 Task: Select the current location as Six Flags Over Georgia, Georgia, United States . Now zoom - , and verify the location . Hide zoom slider
Action: Mouse moved to (408, 640)
Screenshot: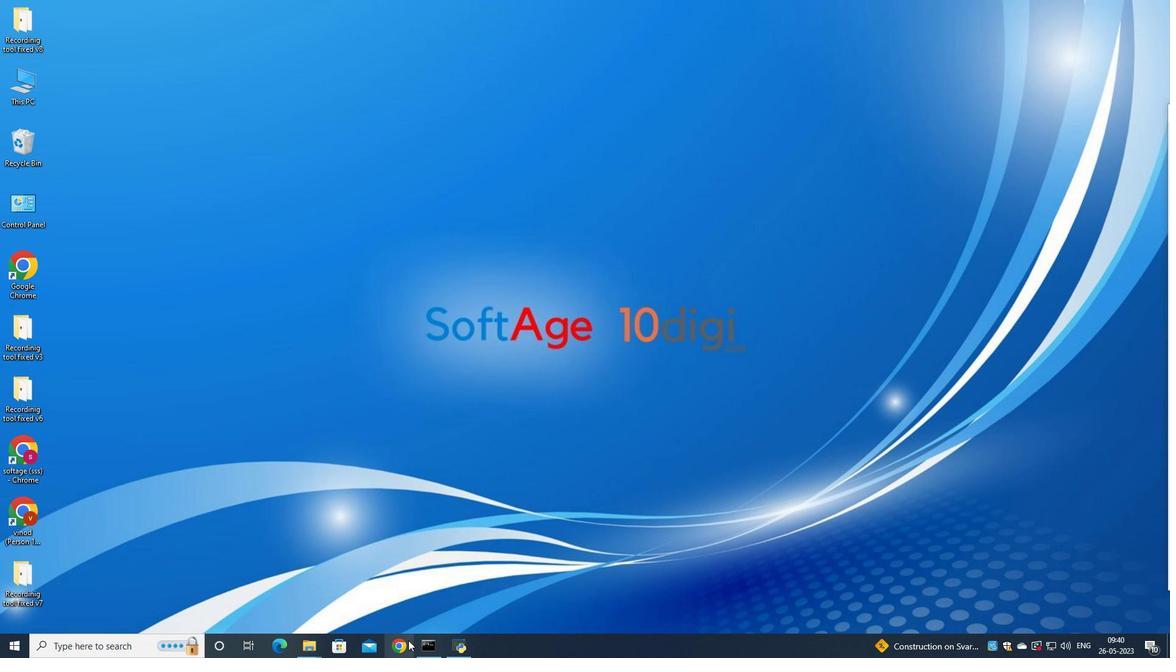 
Action: Mouse pressed left at (408, 640)
Screenshot: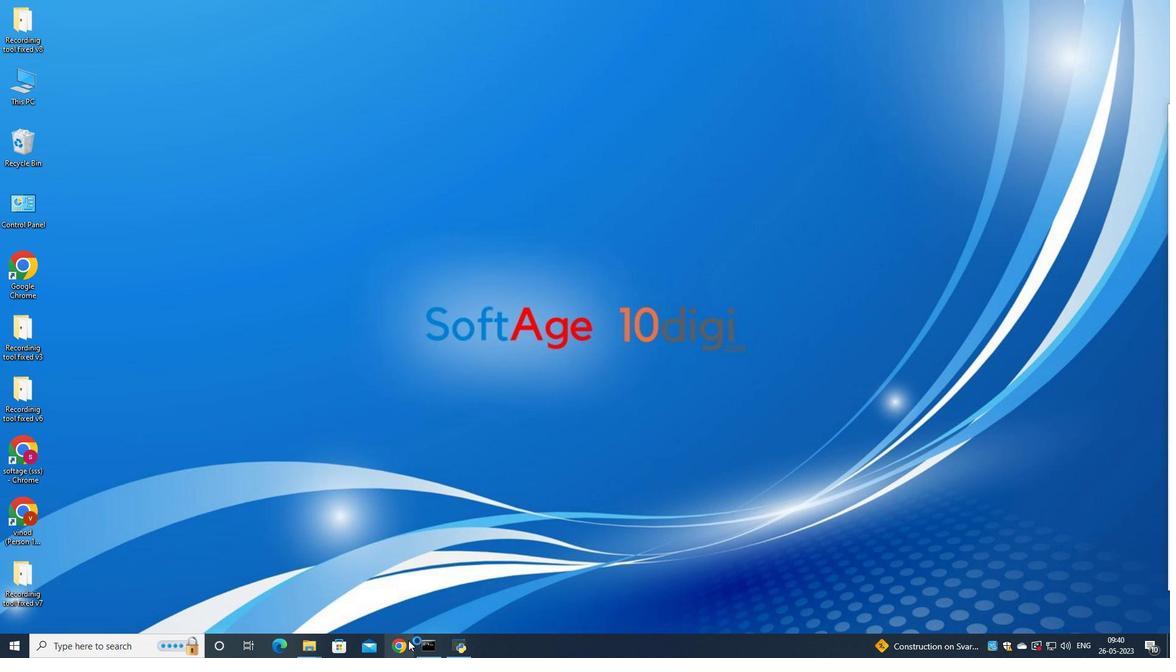 
Action: Mouse moved to (541, 390)
Screenshot: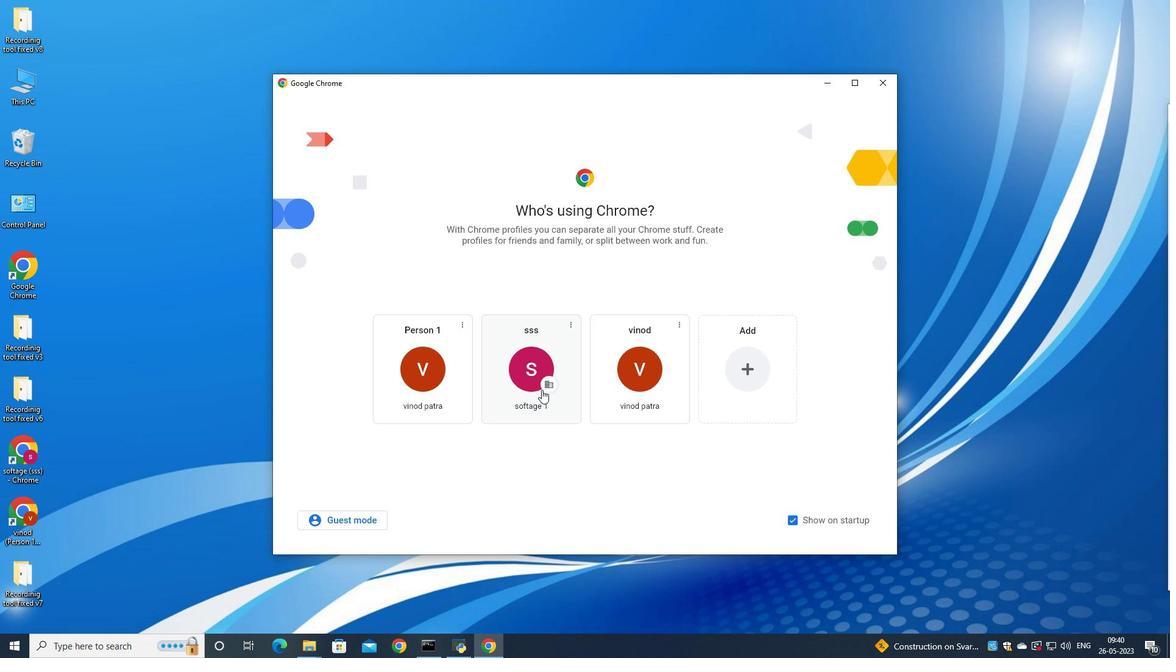 
Action: Mouse pressed left at (541, 390)
Screenshot: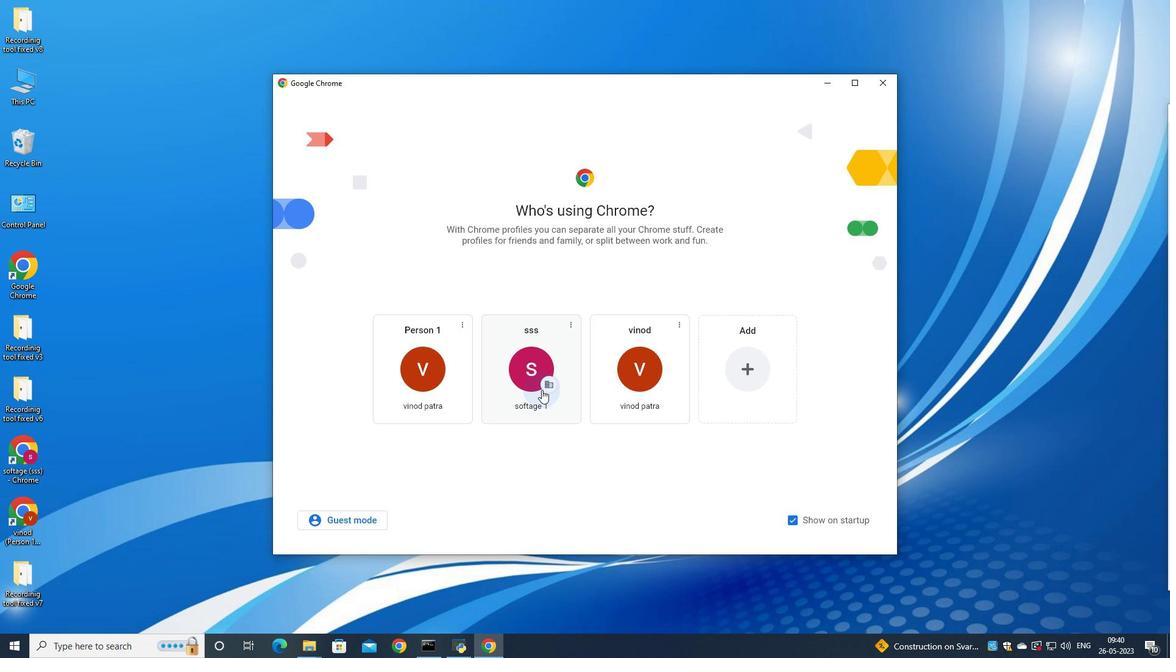 
Action: Mouse moved to (1117, 66)
Screenshot: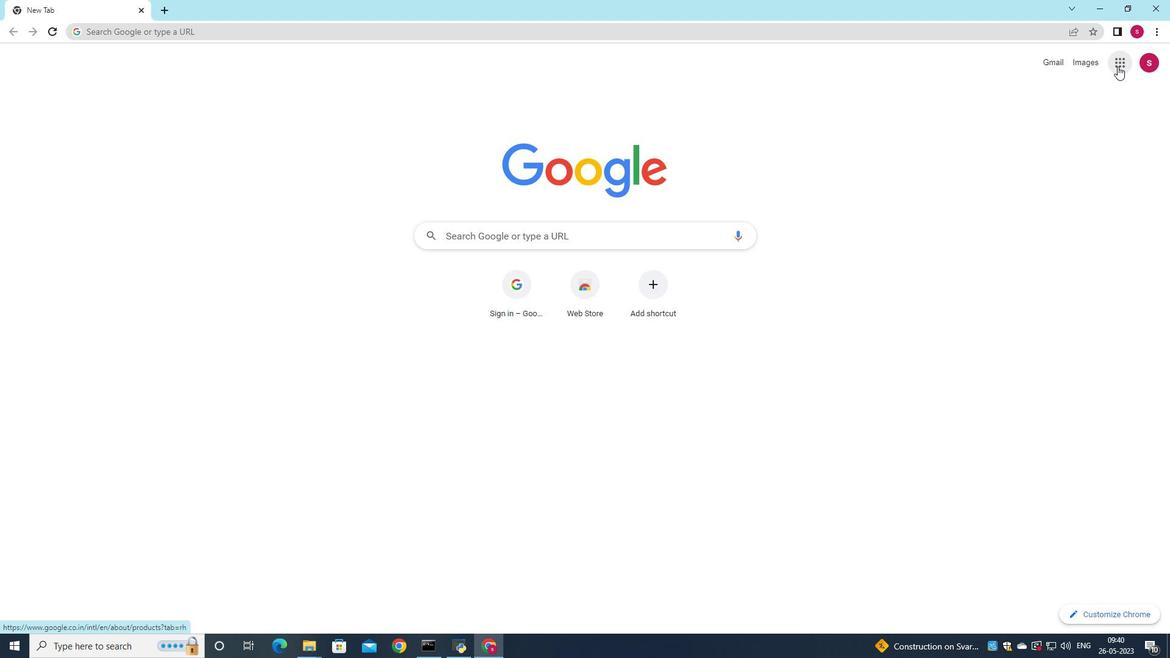 
Action: Mouse pressed left at (1117, 66)
Screenshot: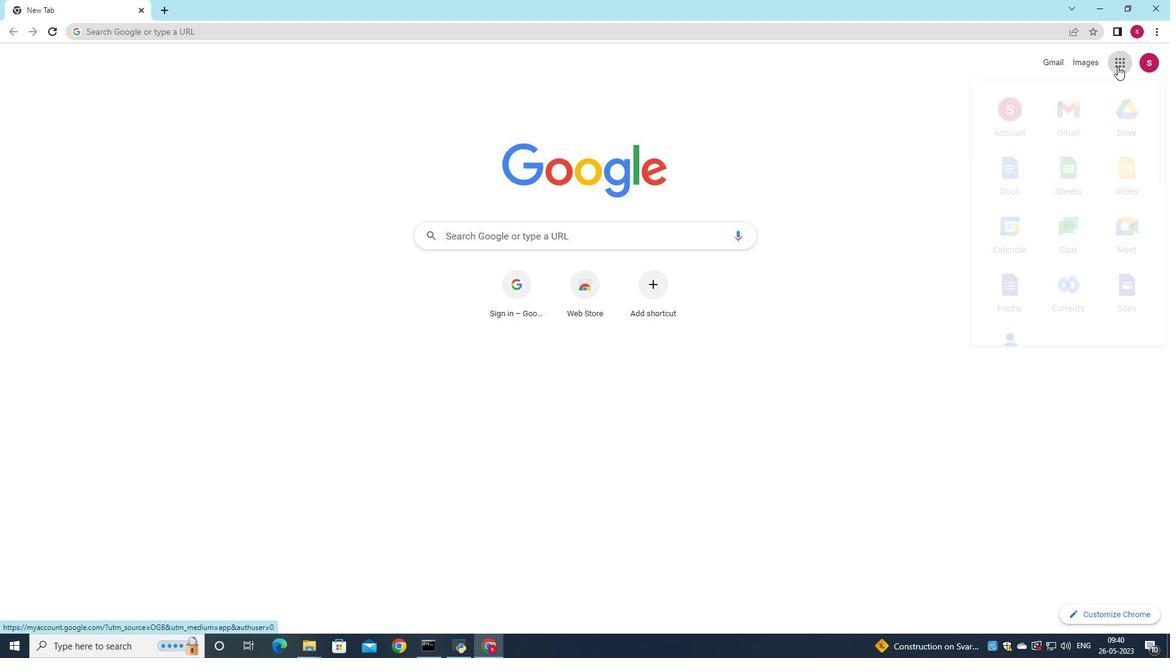 
Action: Mouse moved to (1122, 216)
Screenshot: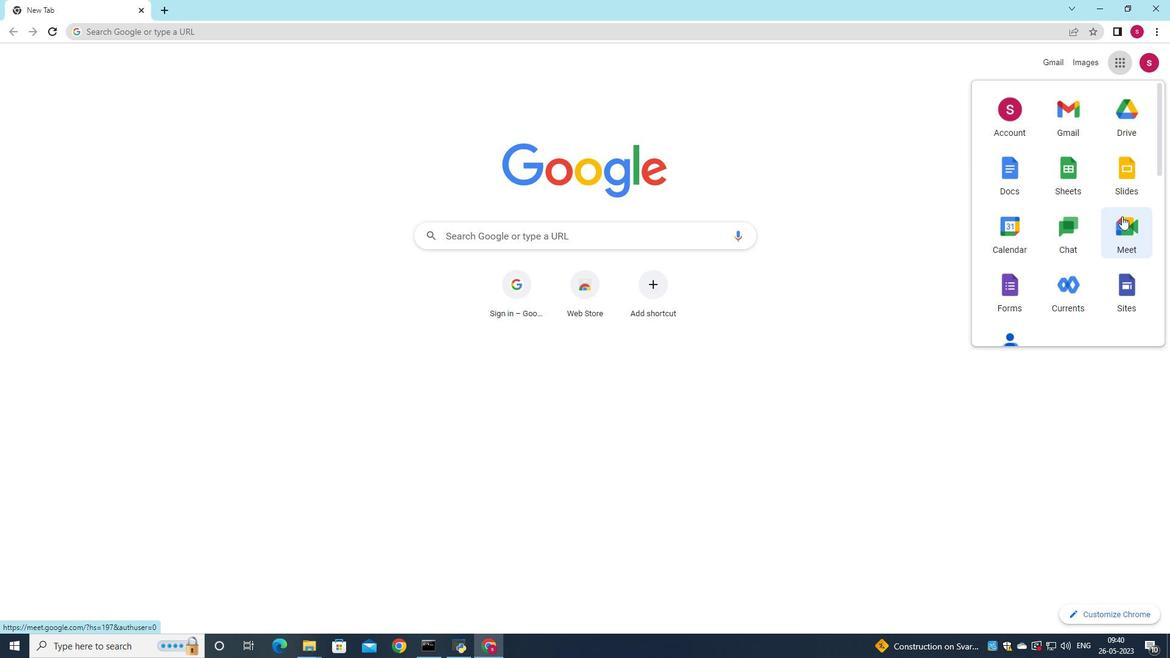 
Action: Mouse scrolled (1122, 215) with delta (0, 0)
Screenshot: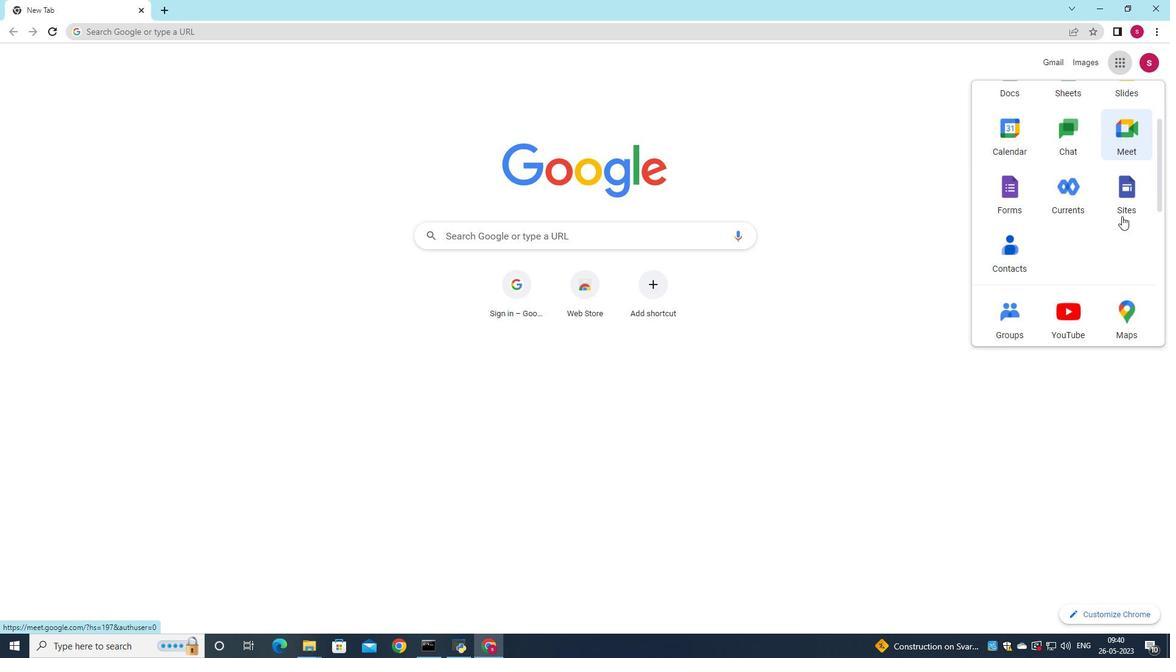 
Action: Mouse scrolled (1122, 215) with delta (0, 0)
Screenshot: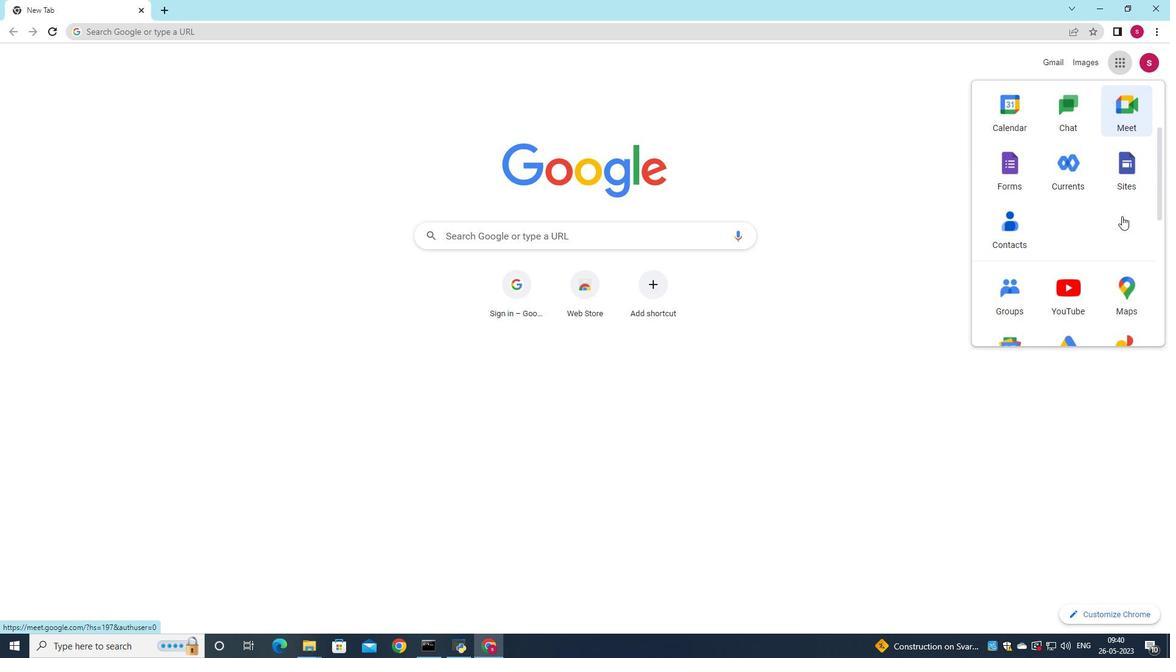 
Action: Mouse moved to (1124, 284)
Screenshot: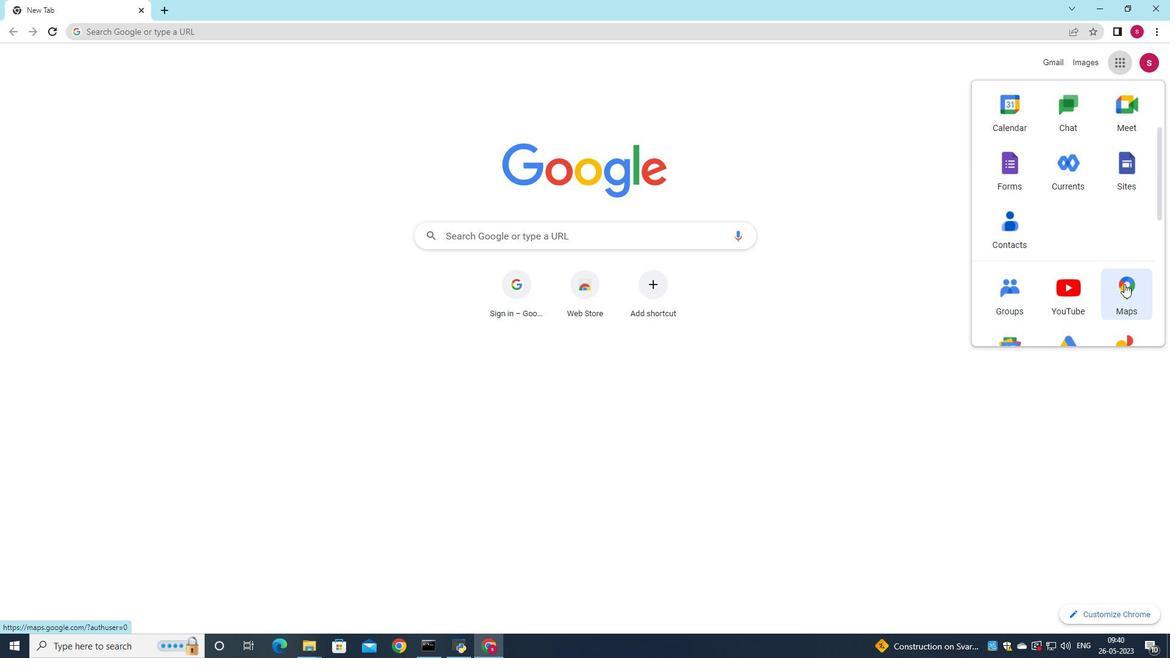 
Action: Mouse pressed left at (1124, 284)
Screenshot: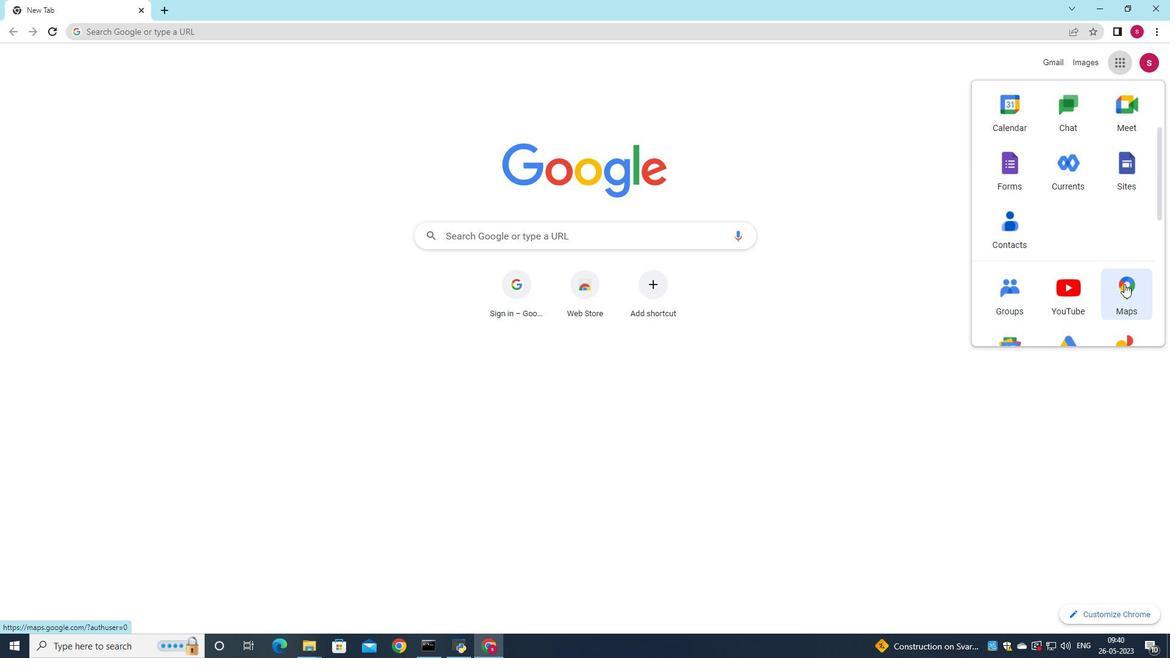 
Action: Mouse moved to (197, 57)
Screenshot: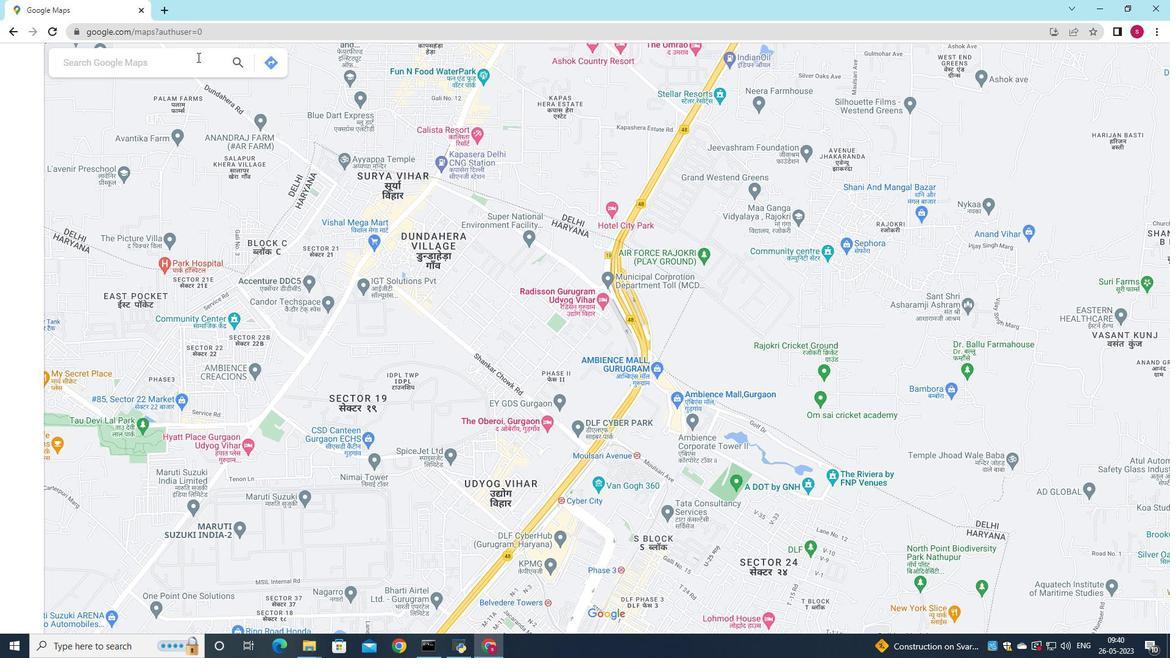 
Action: Mouse pressed left at (197, 57)
Screenshot: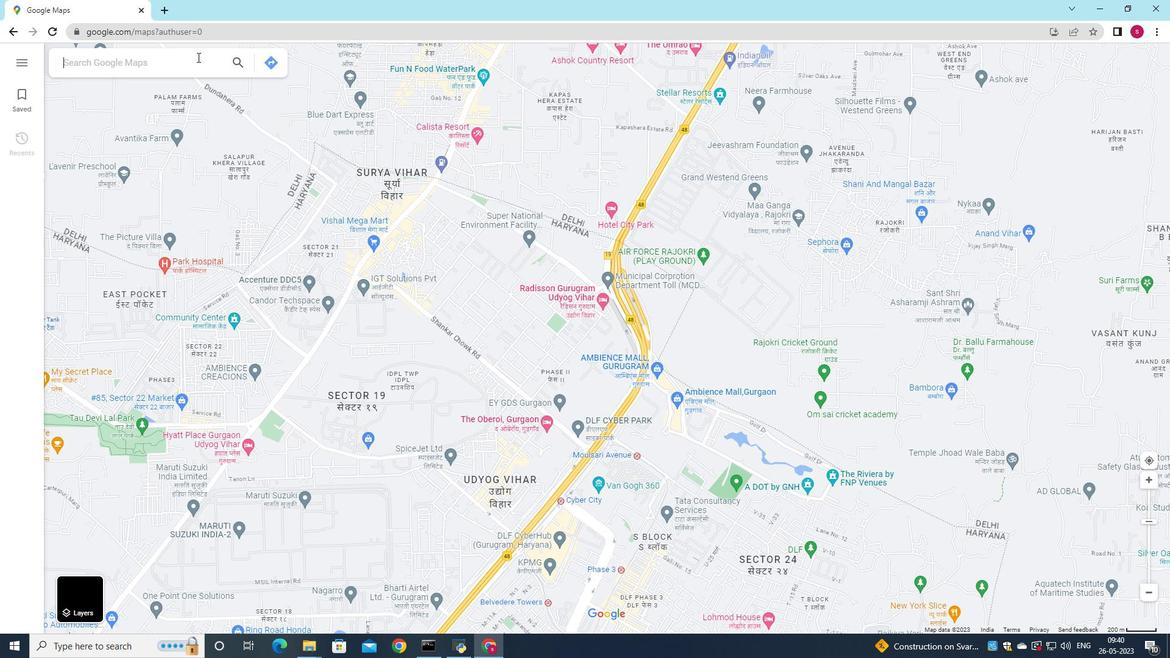 
Action: Key pressed <Key.shift>six<Key.space><Key.shift><Key.shift><Key.shift><Key.shift><Key.shift><Key.shift><Key.shift><Key.shift><Key.shift><Key.shift><Key.shift><Key.shift><Key.shift><Key.shift><Key.shift><Key.shift><Key.shift><Key.shift><Key.shift><Key.shift><Key.shift><Key.shift><Key.shift><Key.shift><Key.shift><Key.shift><Key.shift><Key.shift><Key.shift><Key.shift><Key.shift><Key.shift><Key.shift><Key.shift><Key.shift><Key.shift><Key.shift><Key.shift><Key.shift><Key.shift><Key.shift><Key.shift><Key.shift><Key.shift><Key.shift><Key.shift><Key.shift><Key.shift><Key.shift><Key.shift><Key.shift><Key.shift><Key.shift><Key.shift>Flags<Key.space>over<Key.space><Key.shift>Georgia,<Key.shift>Georgia,<Key.shift>United<Key.shift>States
Screenshot: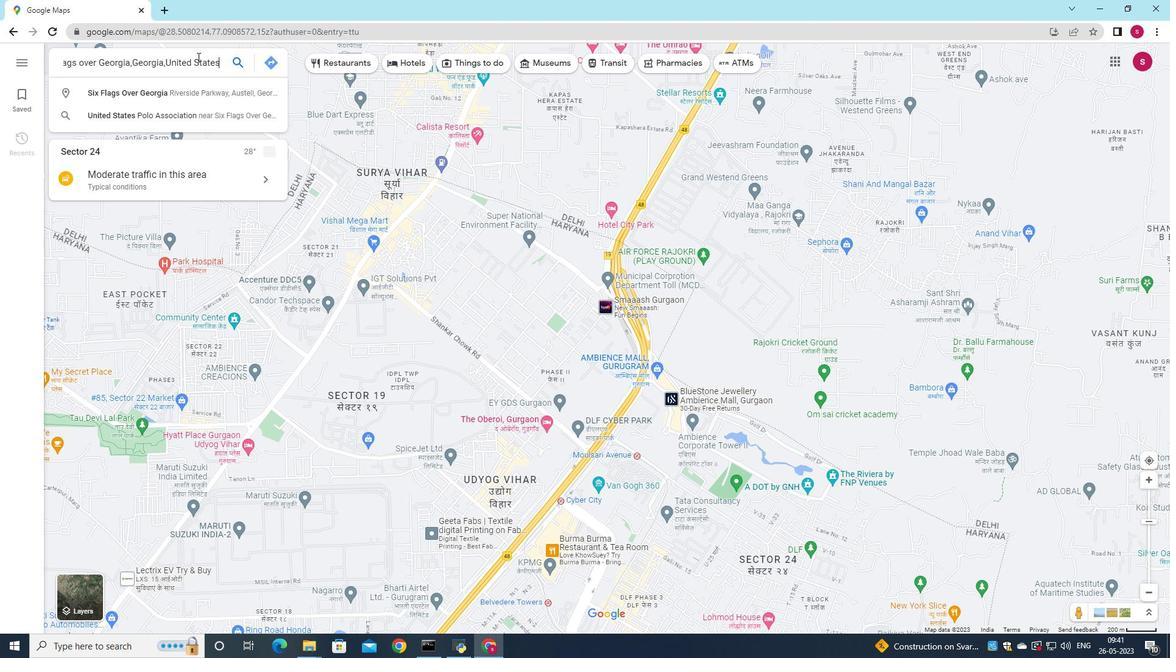 
Action: Mouse moved to (237, 63)
Screenshot: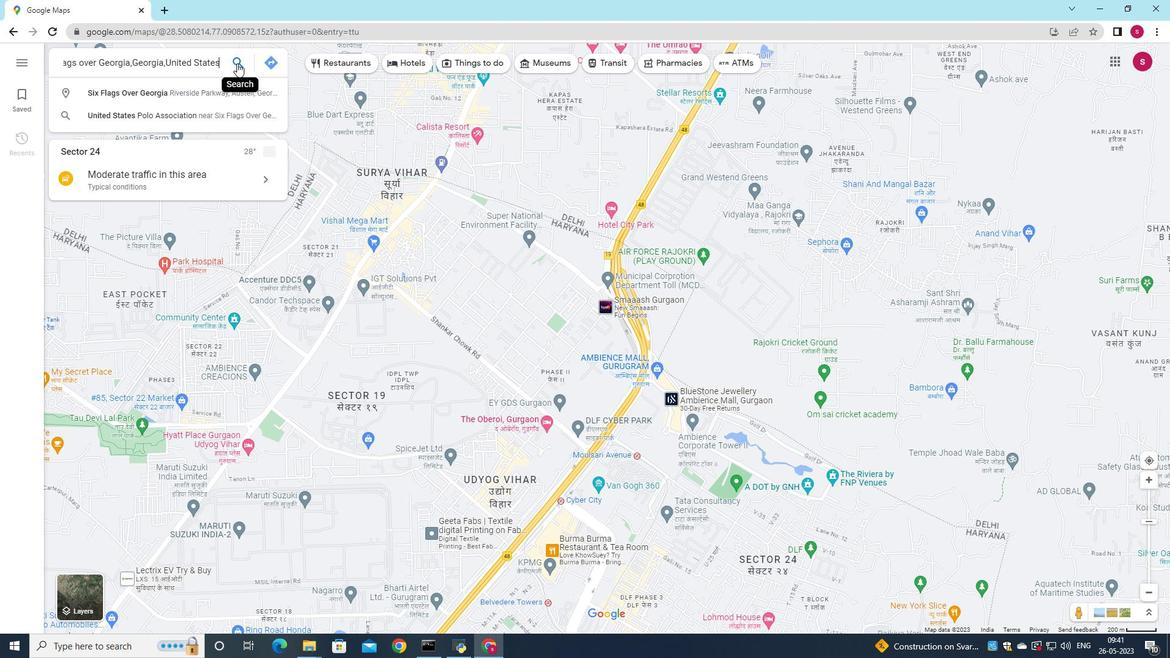 
Action: Mouse pressed left at (237, 63)
Screenshot: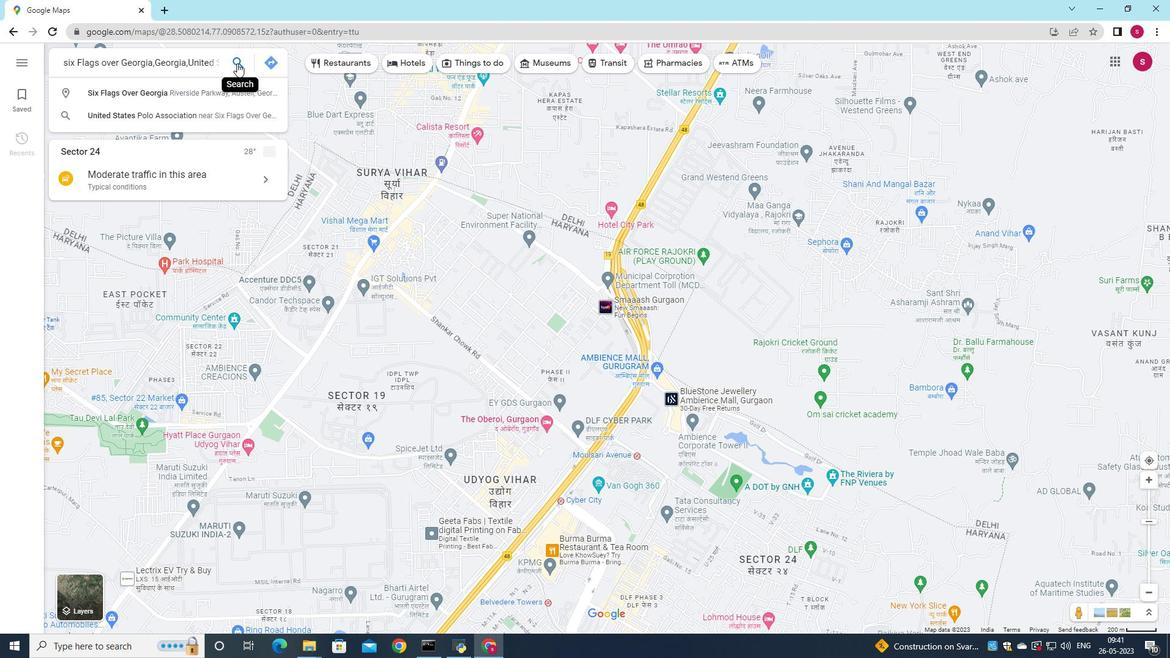 
Action: Mouse moved to (729, 320)
Screenshot: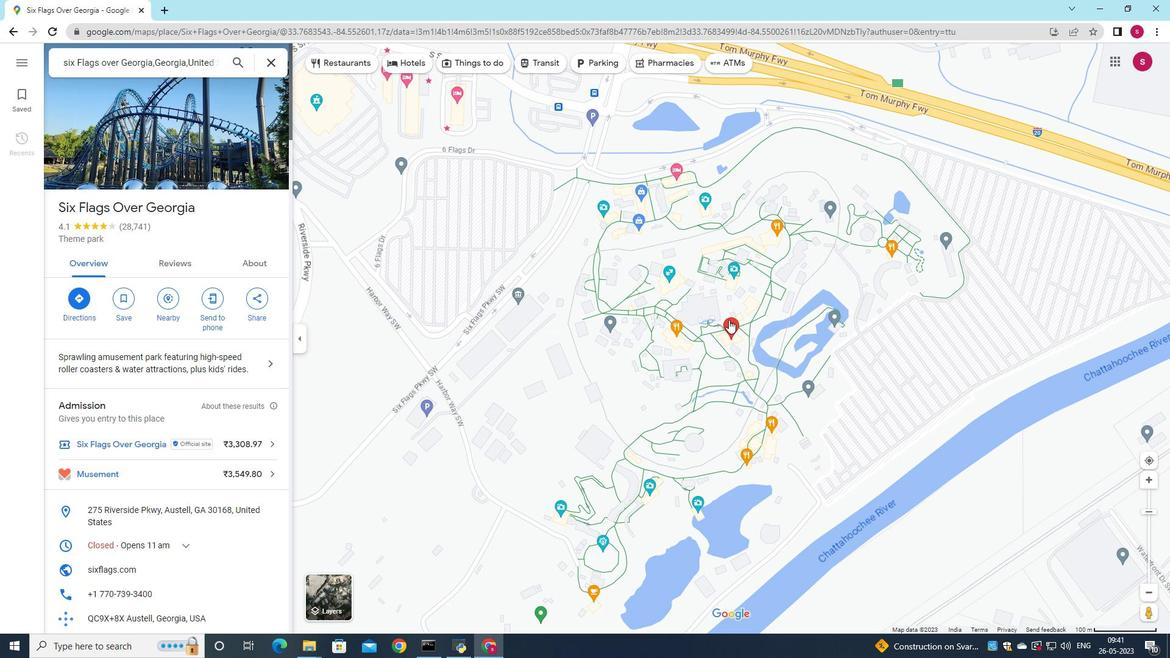 
Action: Mouse scrolled (729, 319) with delta (0, 0)
Screenshot: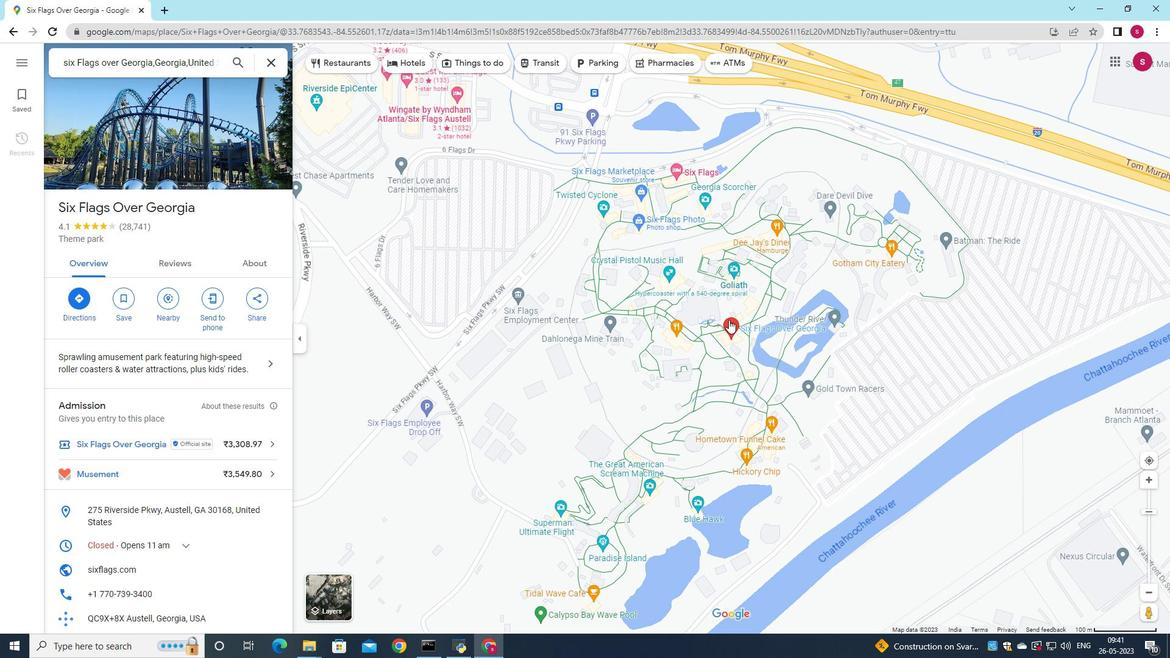 
Action: Mouse scrolled (729, 319) with delta (0, 0)
Screenshot: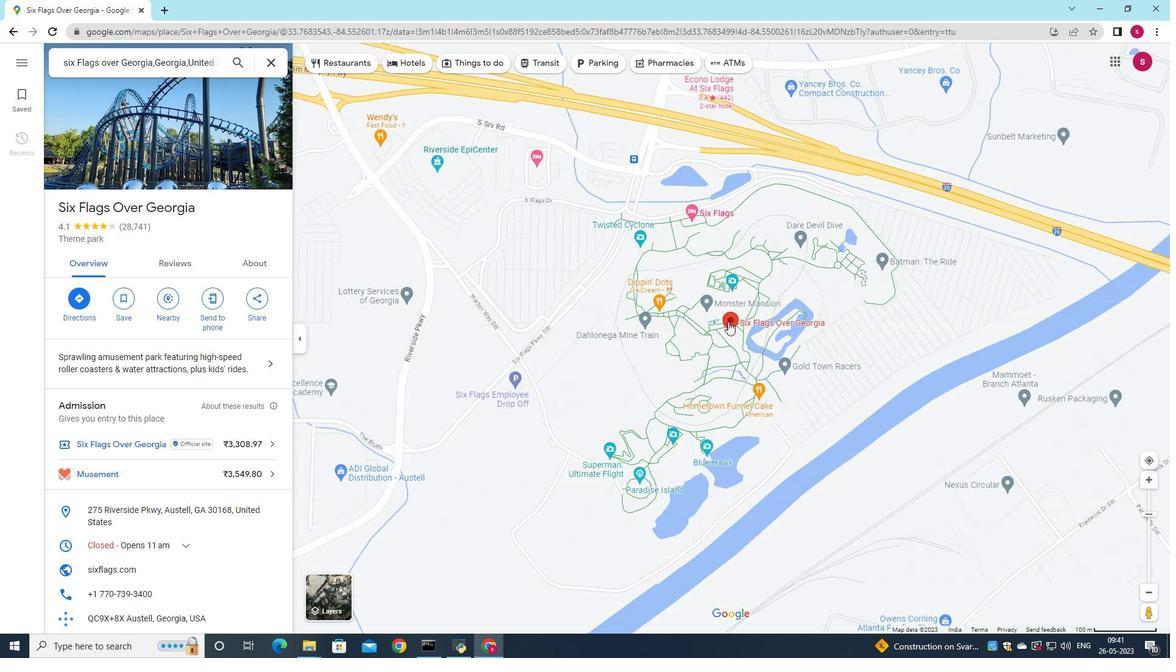 
Action: Mouse moved to (728, 321)
Screenshot: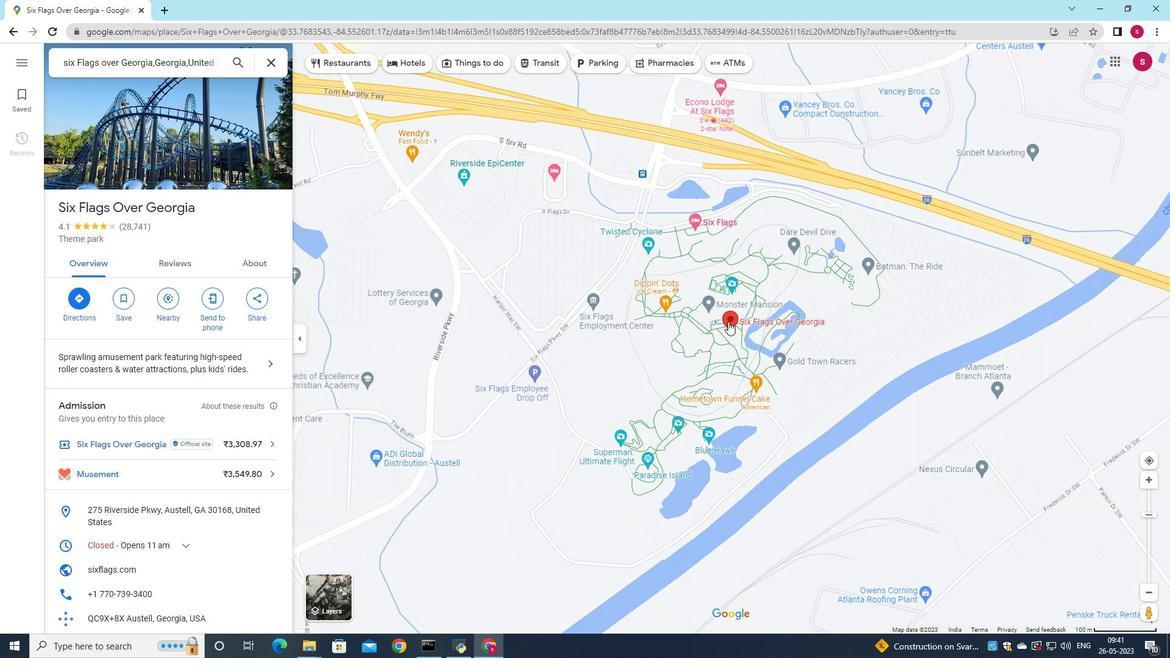 
Action: Mouse scrolled (728, 321) with delta (0, 0)
Screenshot: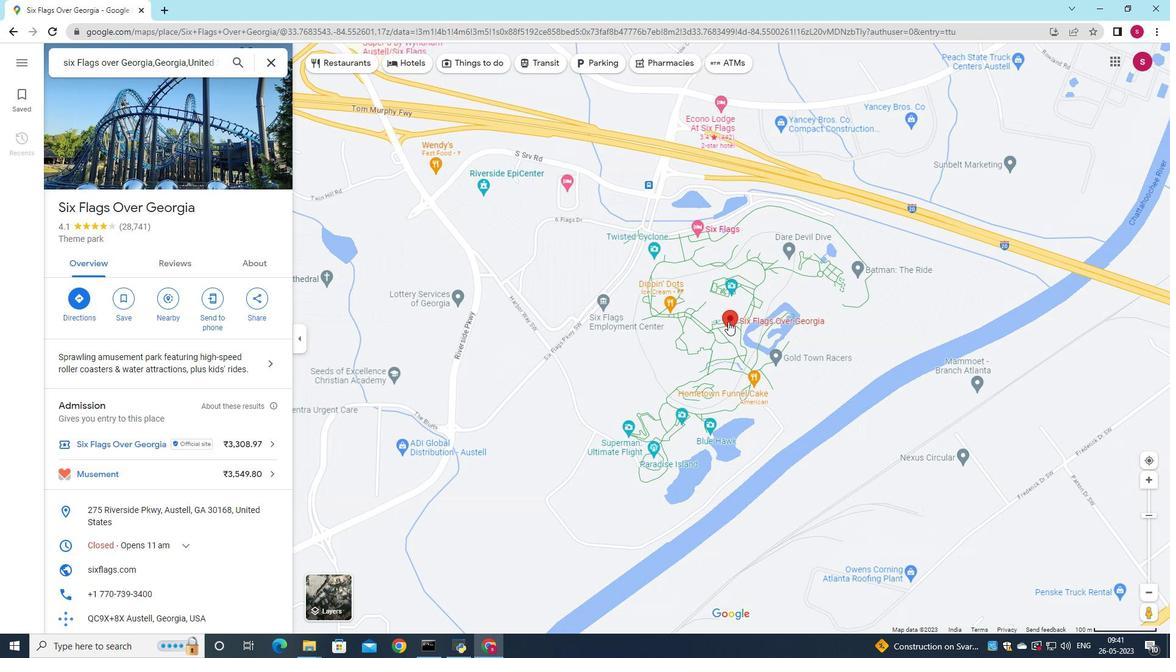 
Action: Mouse scrolled (728, 322) with delta (0, 0)
Screenshot: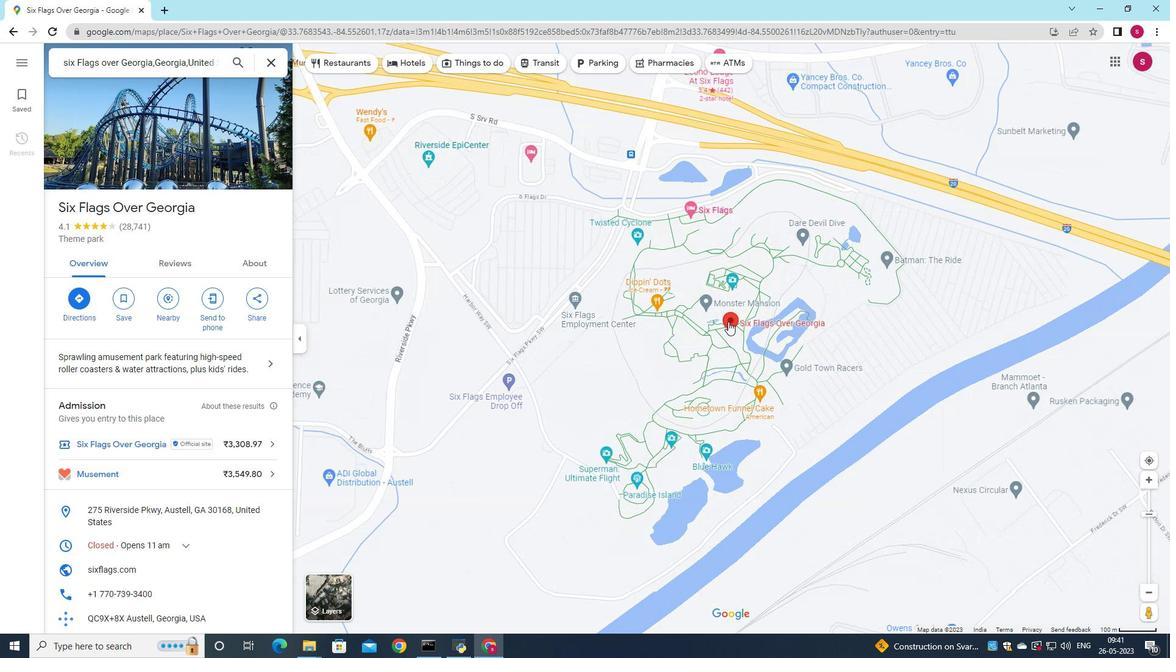 
Action: Mouse scrolled (728, 322) with delta (0, 0)
Screenshot: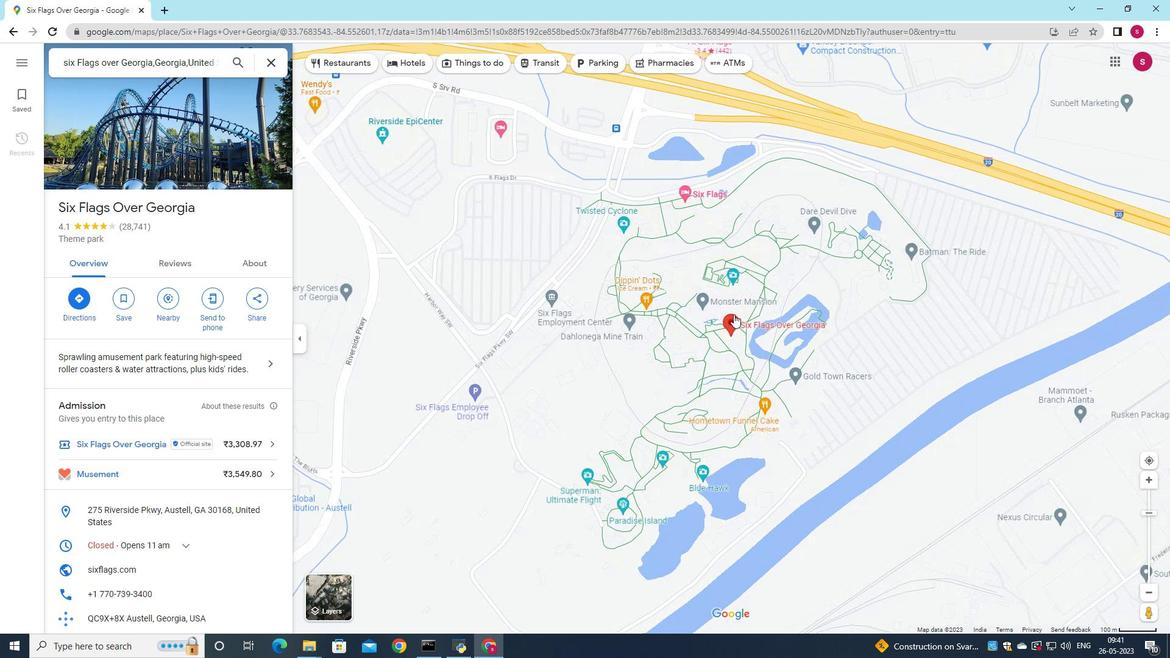 
Action: Mouse scrolled (728, 322) with delta (0, 0)
Screenshot: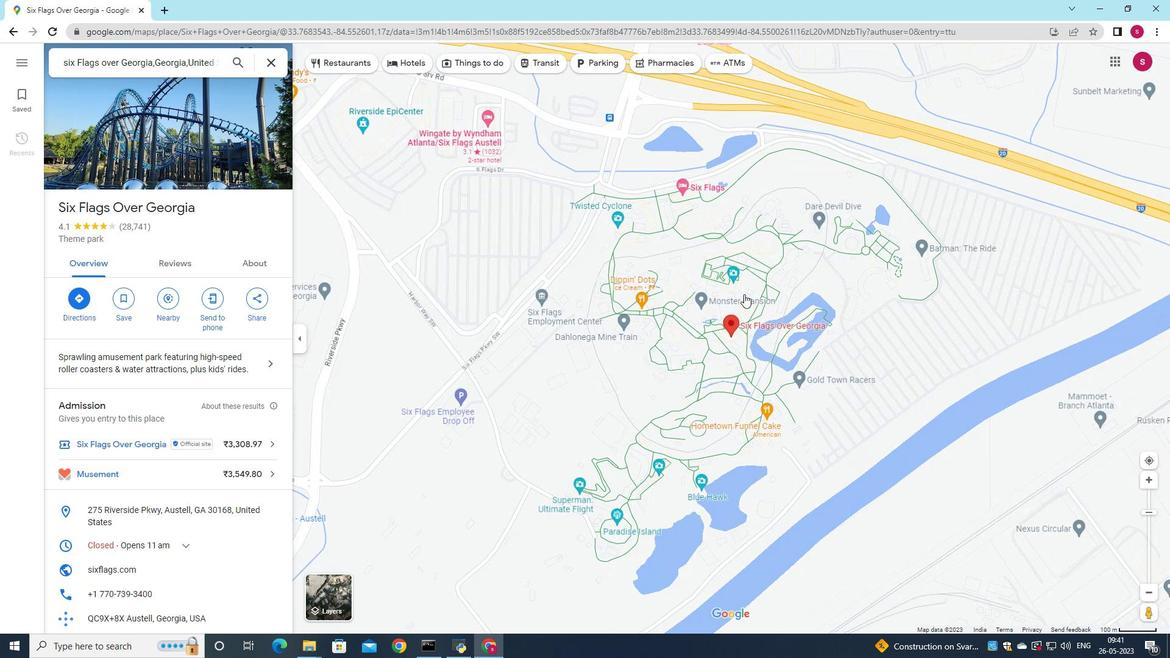 
Action: Mouse moved to (744, 294)
Screenshot: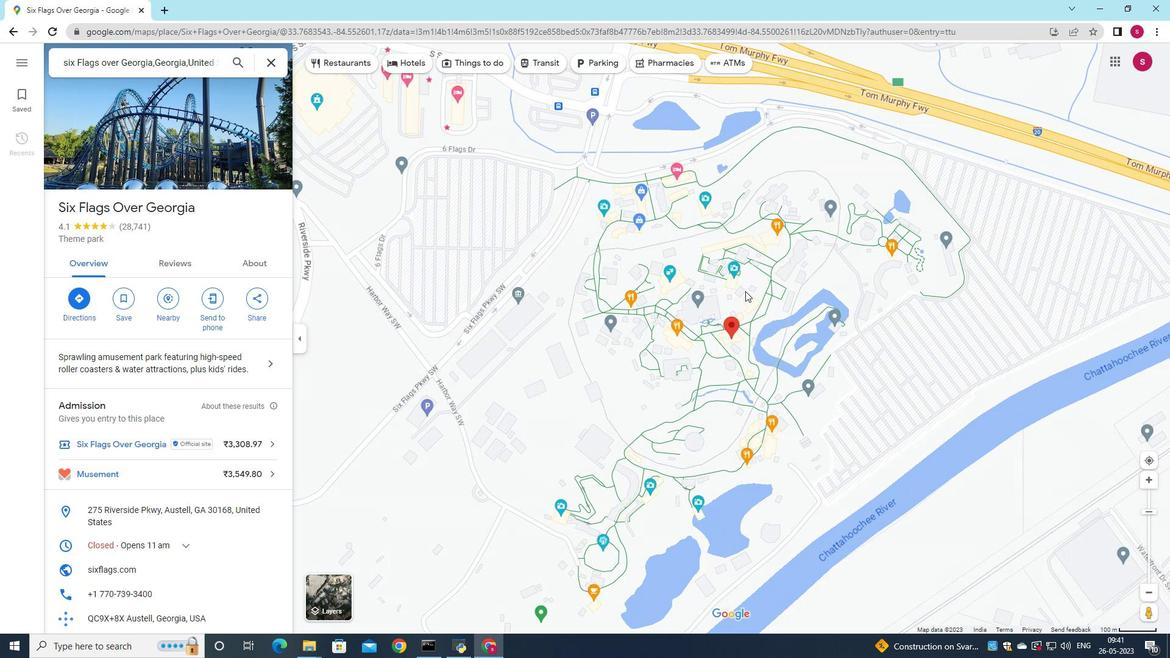 
Action: Mouse scrolled (744, 295) with delta (0, 0)
Screenshot: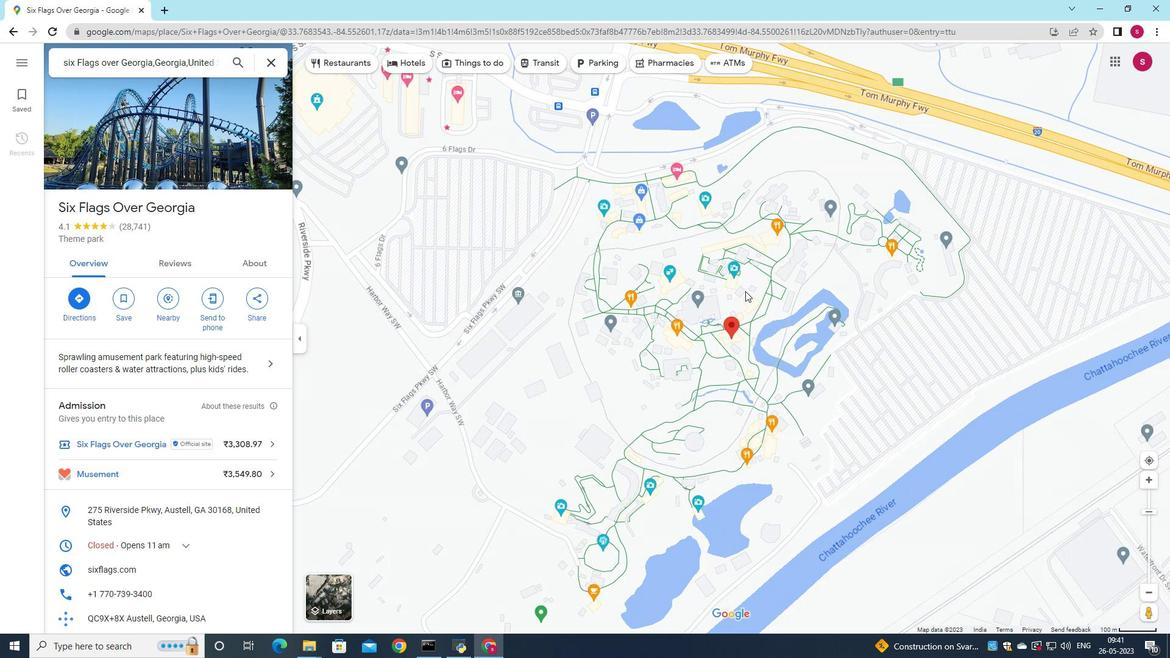 
Action: Mouse moved to (745, 291)
Screenshot: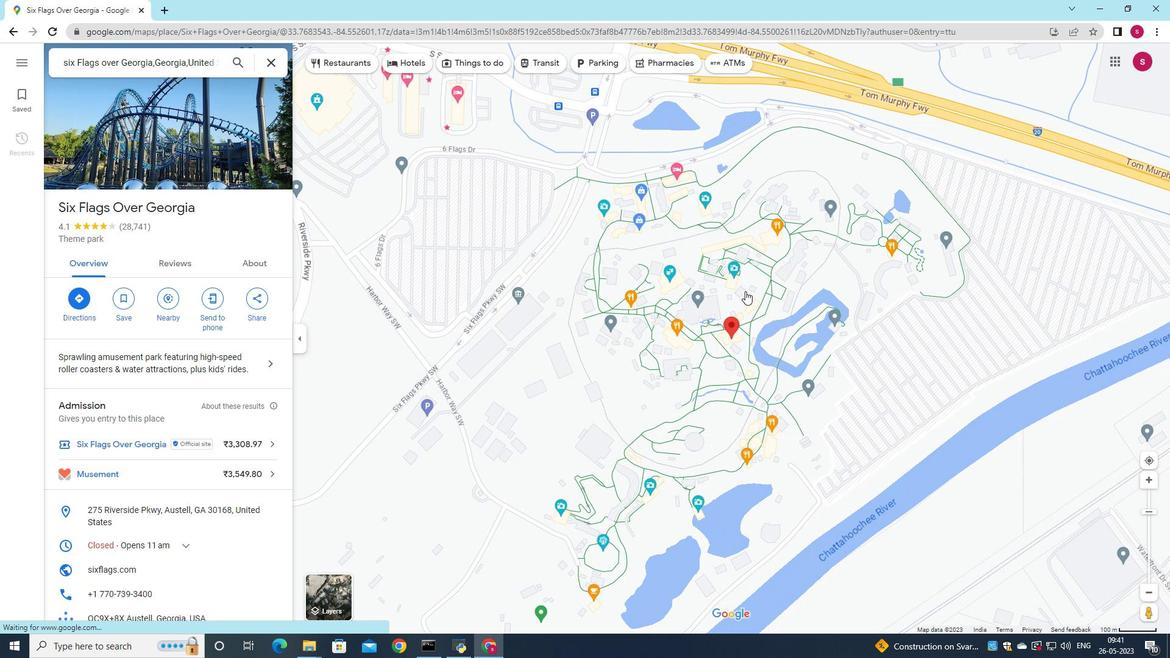 
Action: Mouse scrolled (745, 290) with delta (0, 0)
Screenshot: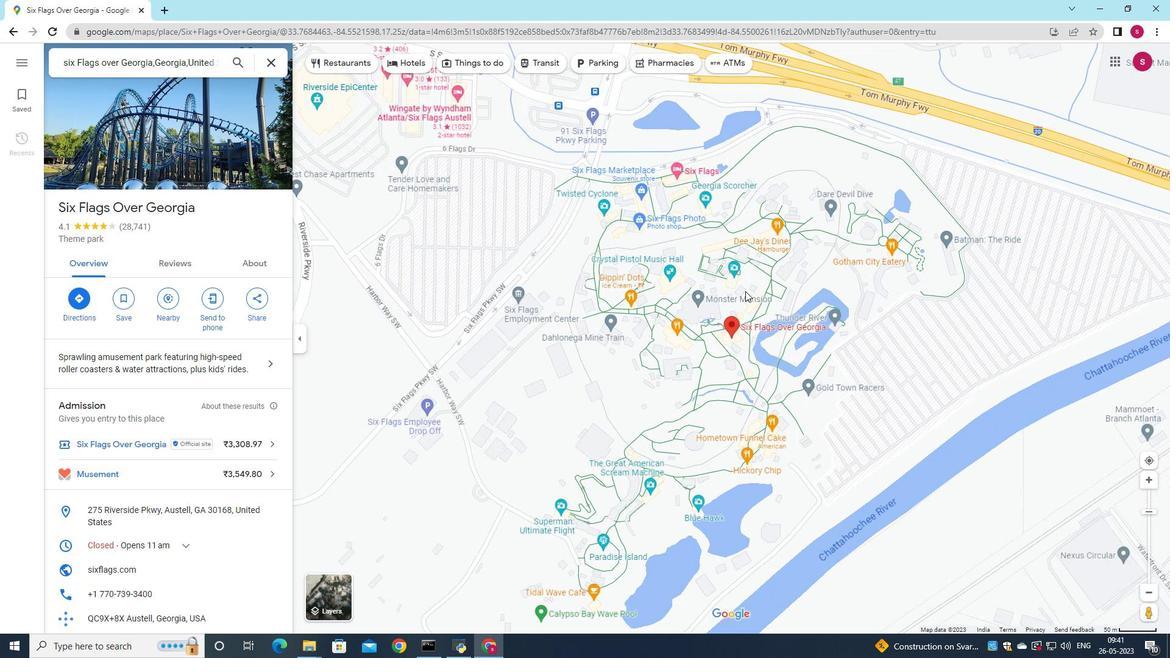 
Action: Mouse scrolled (745, 290) with delta (0, 0)
Screenshot: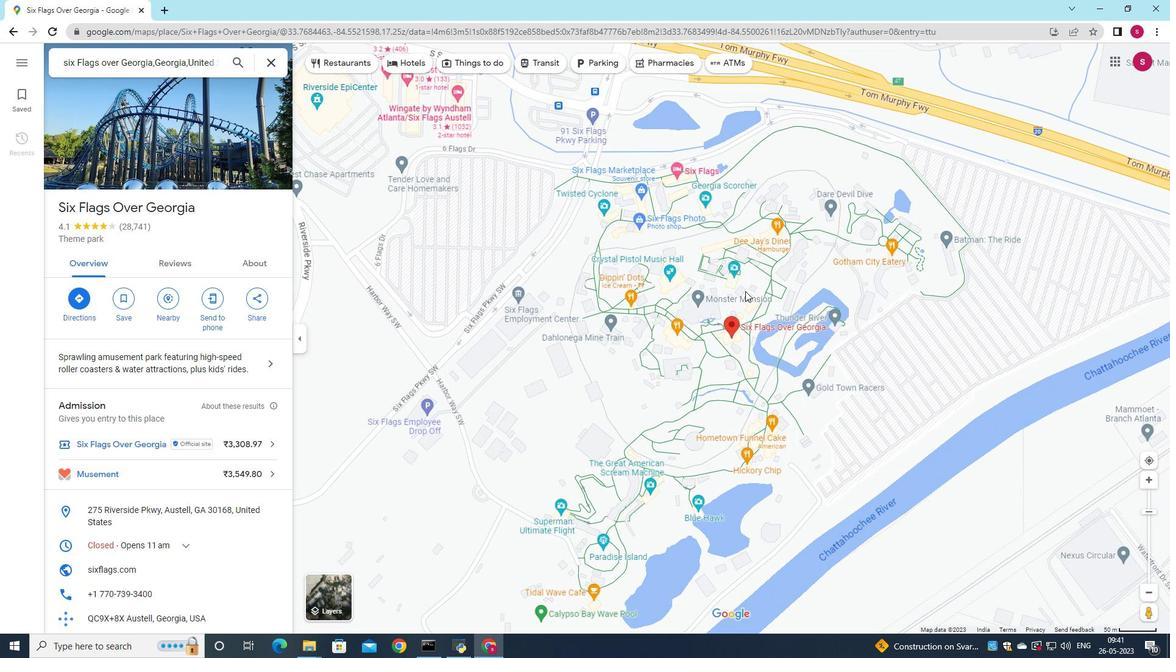 
Action: Mouse scrolled (745, 290) with delta (0, 0)
Screenshot: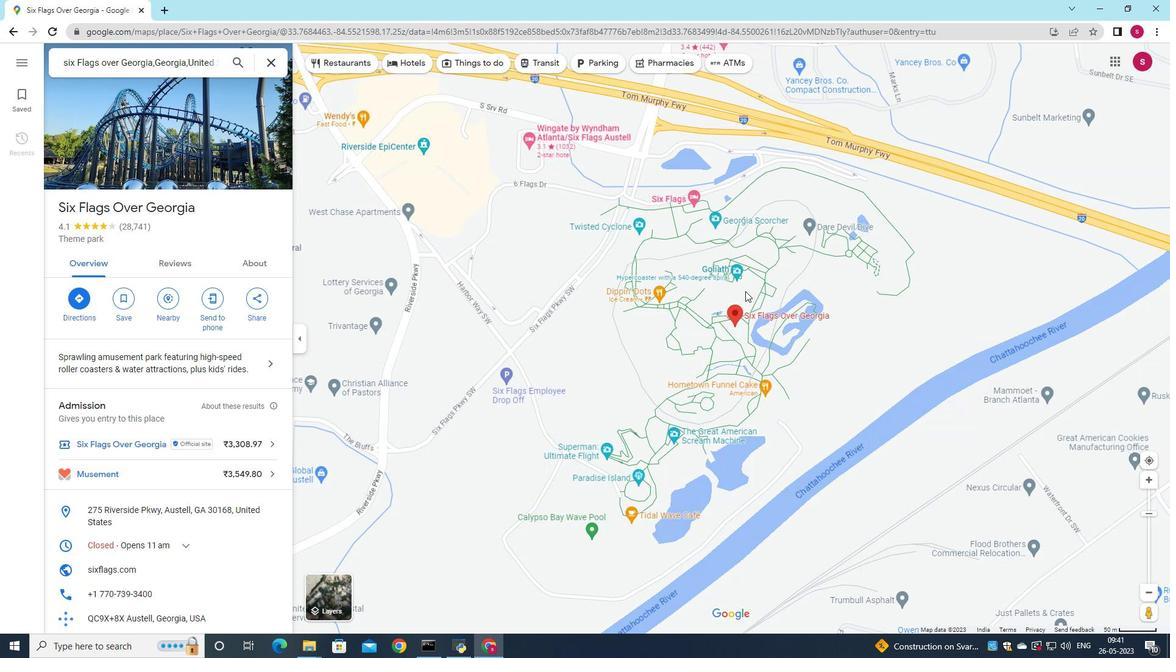 
Action: Mouse scrolled (745, 290) with delta (0, 0)
Screenshot: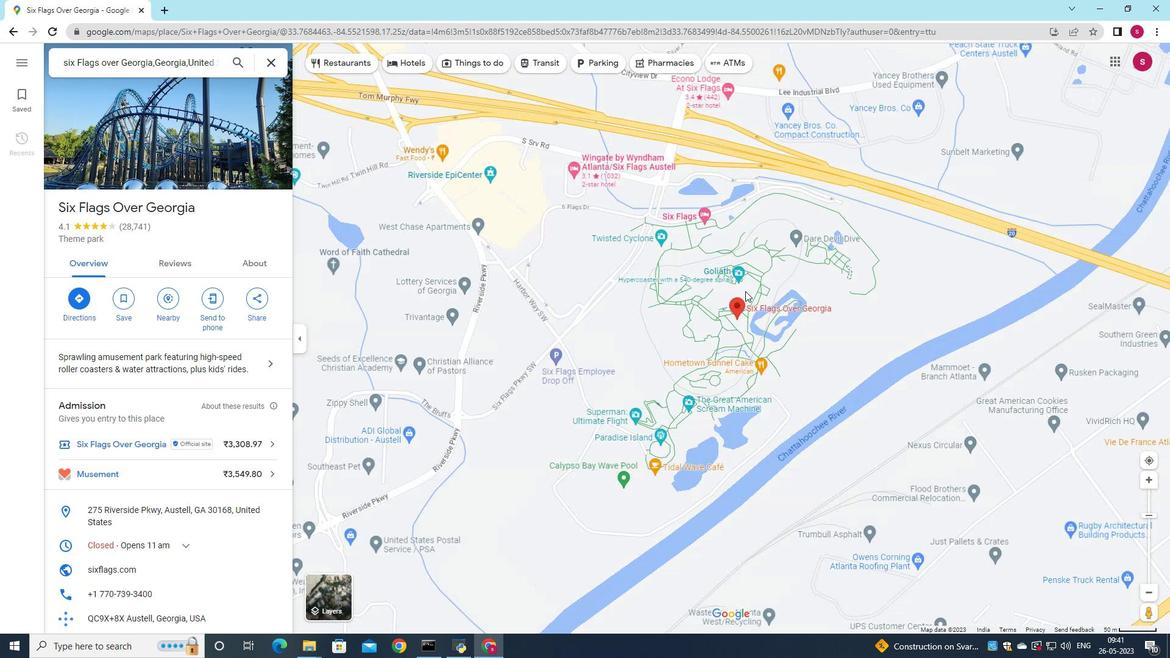
Action: Mouse scrolled (745, 290) with delta (0, 0)
Screenshot: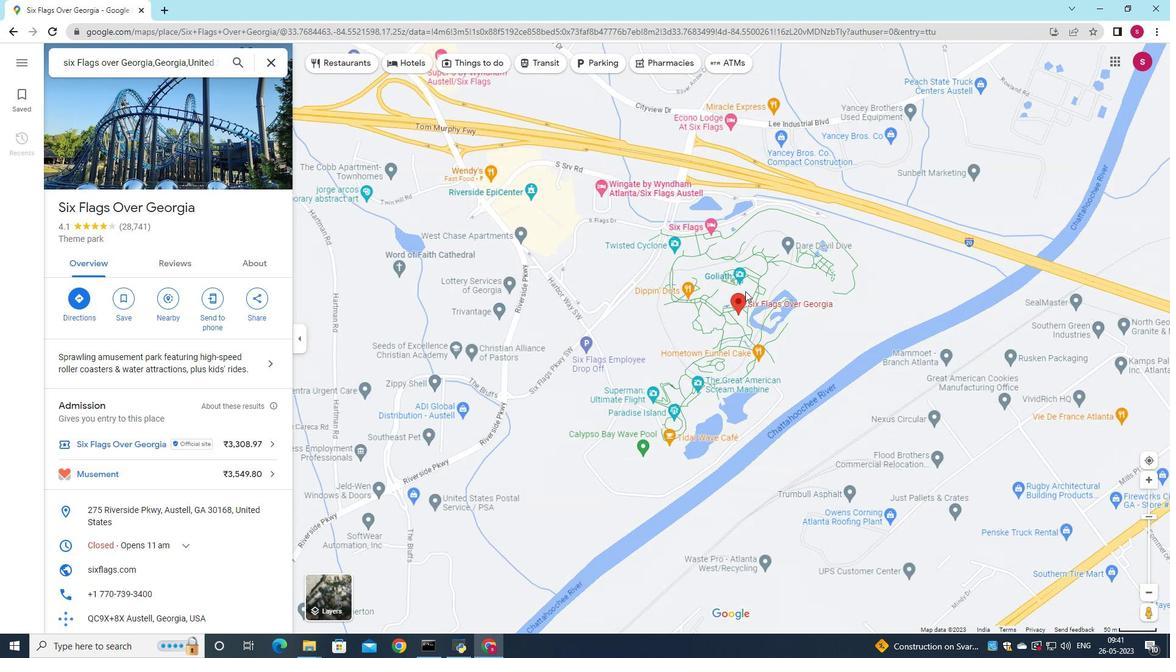 
Action: Mouse scrolled (745, 290) with delta (0, 0)
Screenshot: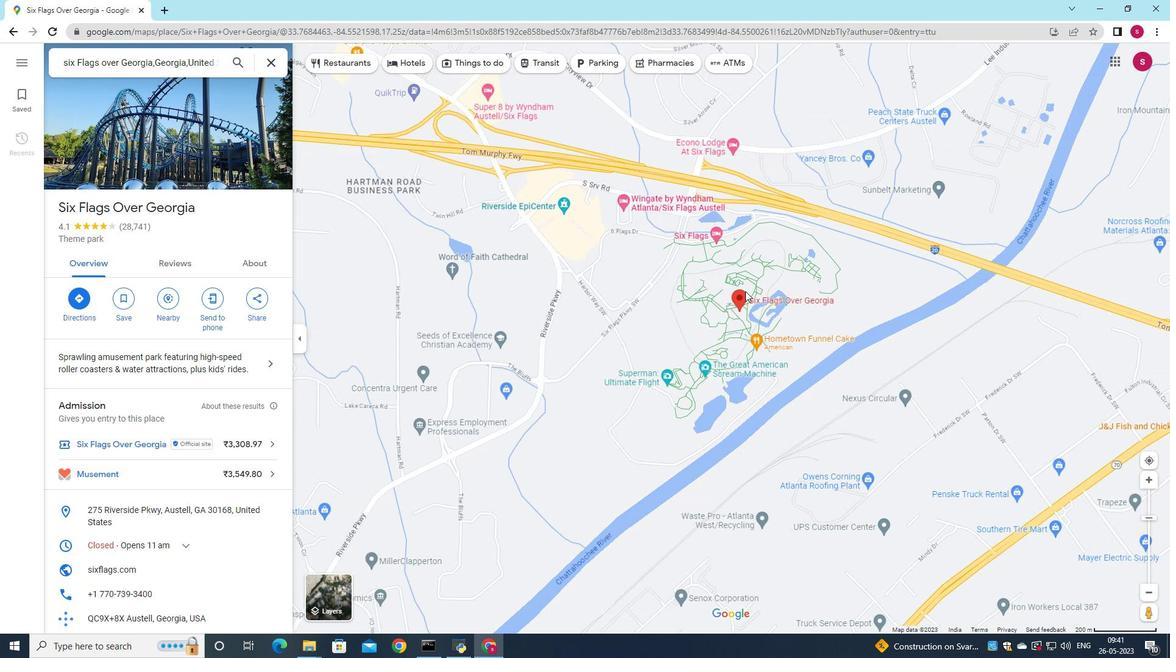 
Action: Mouse scrolled (745, 290) with delta (0, 0)
Screenshot: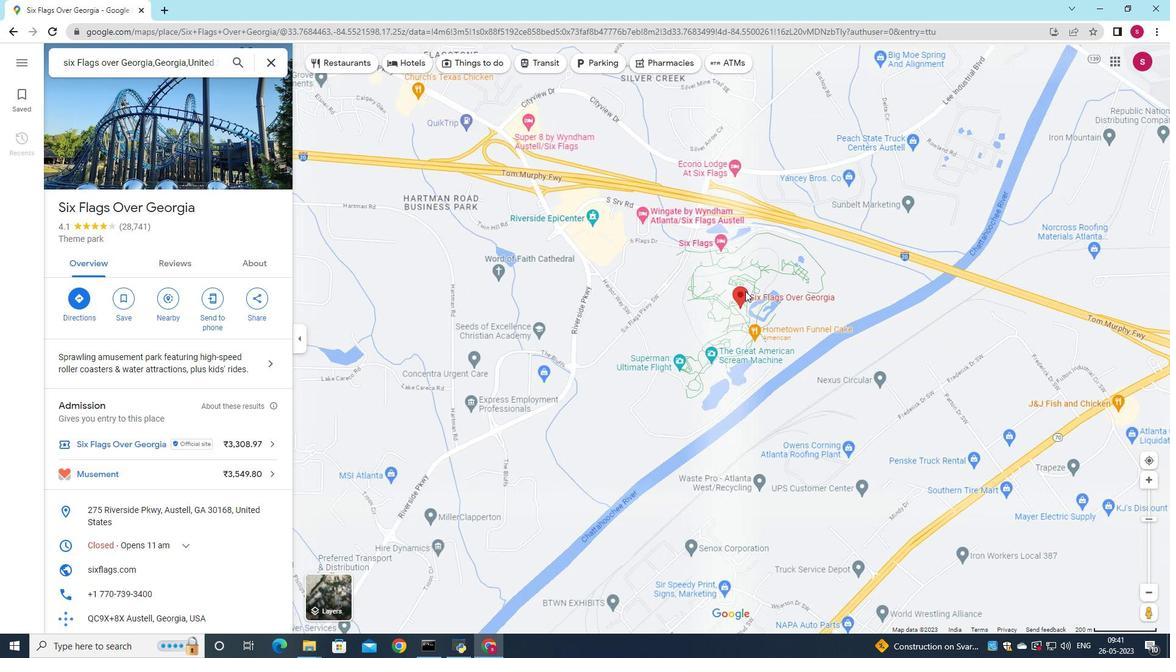 
Action: Mouse moved to (1113, 584)
Screenshot: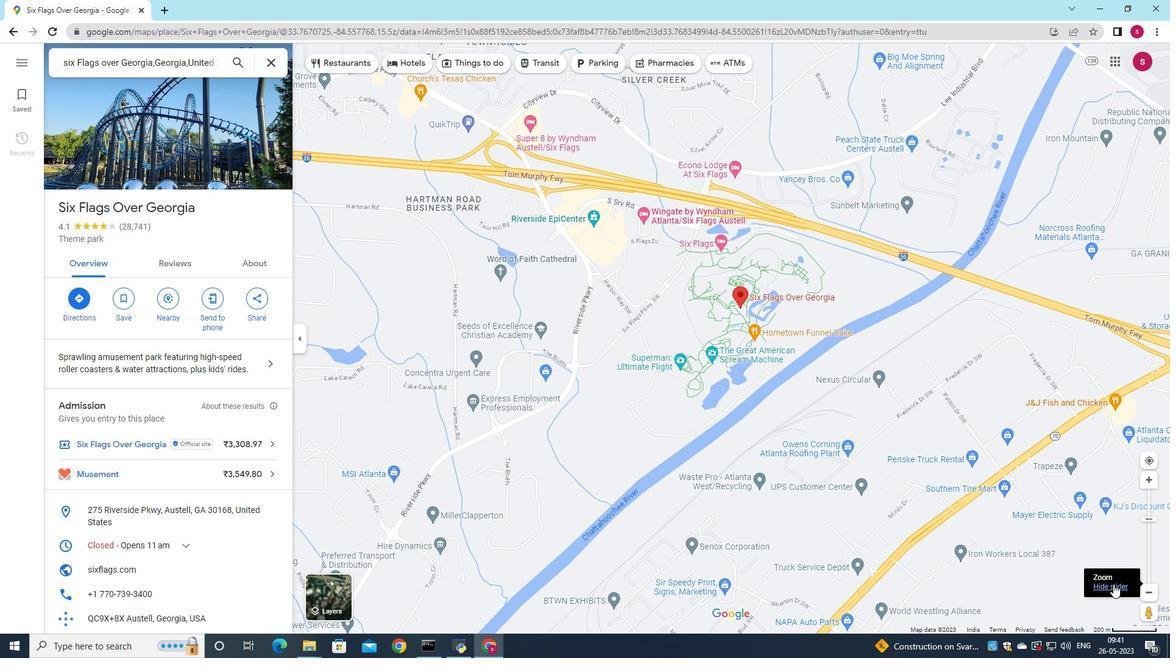 
Action: Mouse pressed left at (1113, 584)
Screenshot: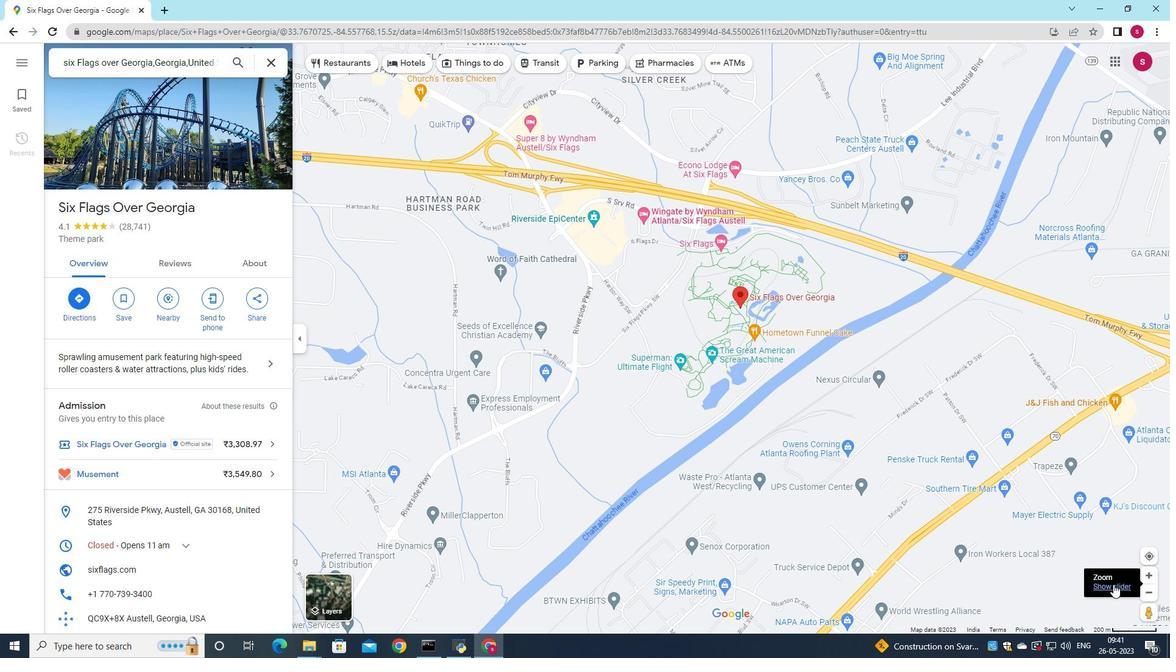 
